 Task: Find directions from Portland to Cannon Beach, Oregon.
Action: Mouse moved to (64, 35)
Screenshot: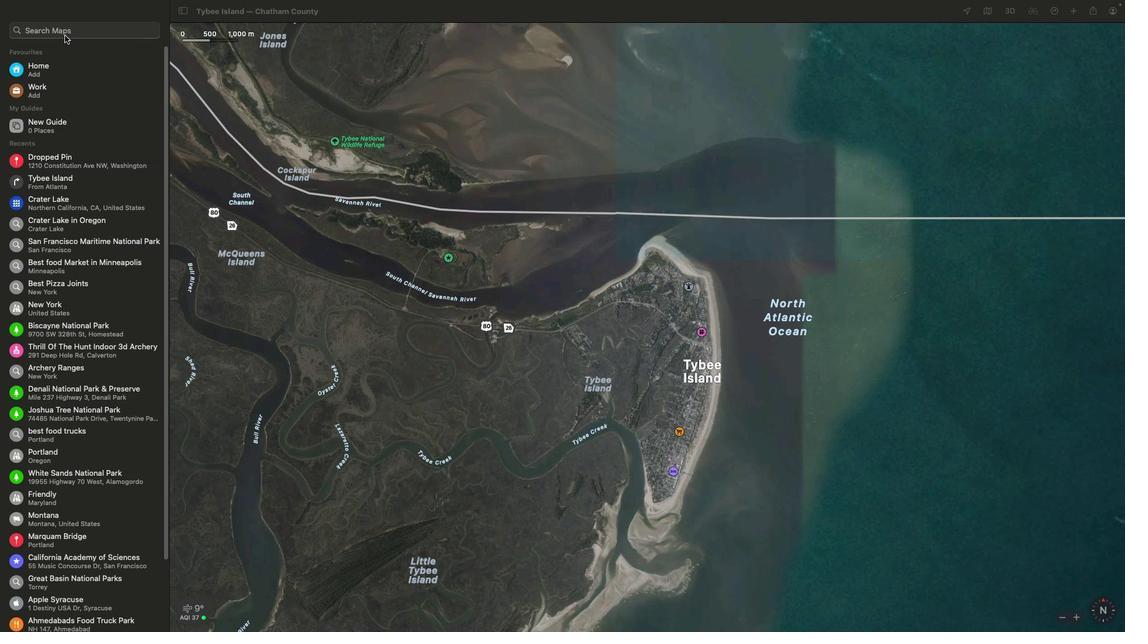 
Action: Mouse pressed left at (64, 35)
Screenshot: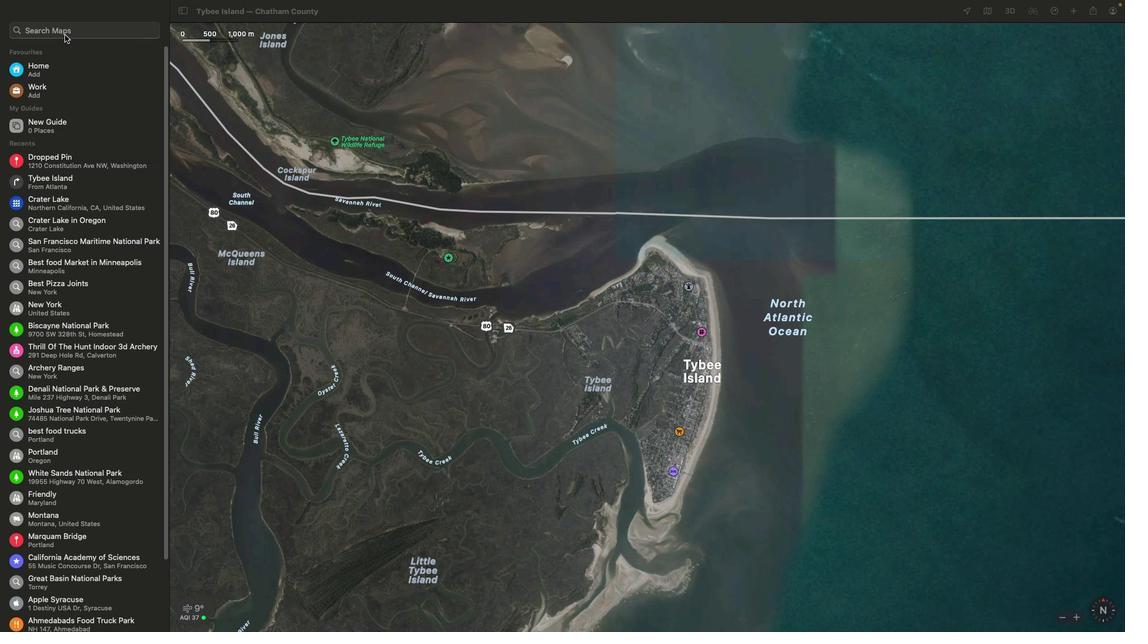 
Action: Mouse moved to (64, 34)
Screenshot: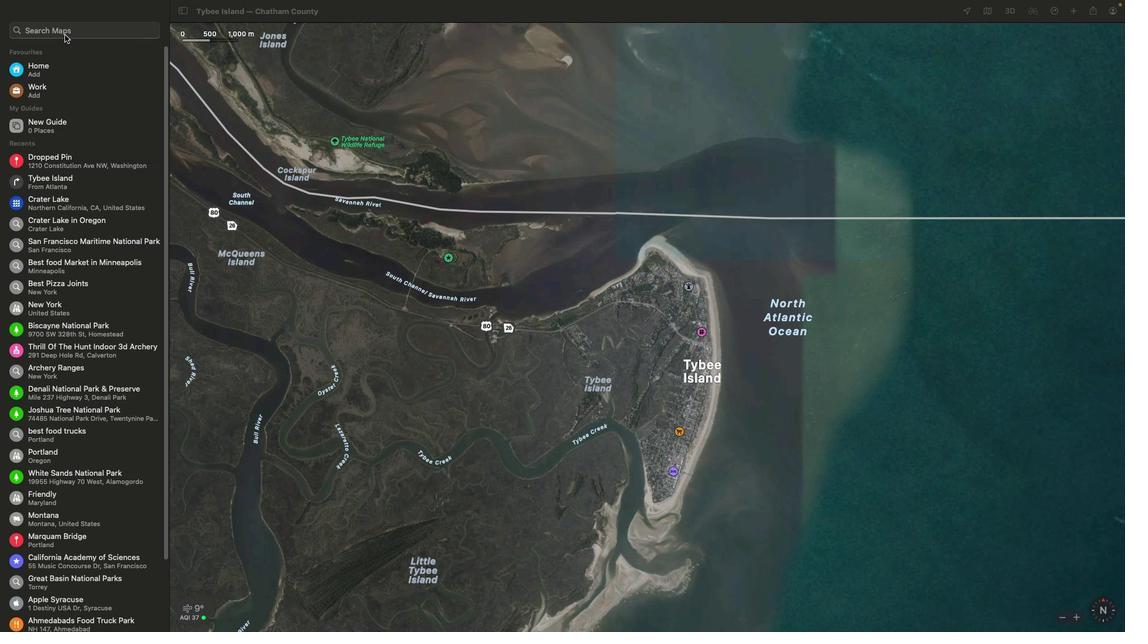 
Action: Key pressed Key.shift'P''o''r''t'Key.shift'L''a''n''d'Key.spaceKey.backspaceKey.backspaceKey.backspaceKey.backspaceKey.backspace'l''a''n''d'
Screenshot: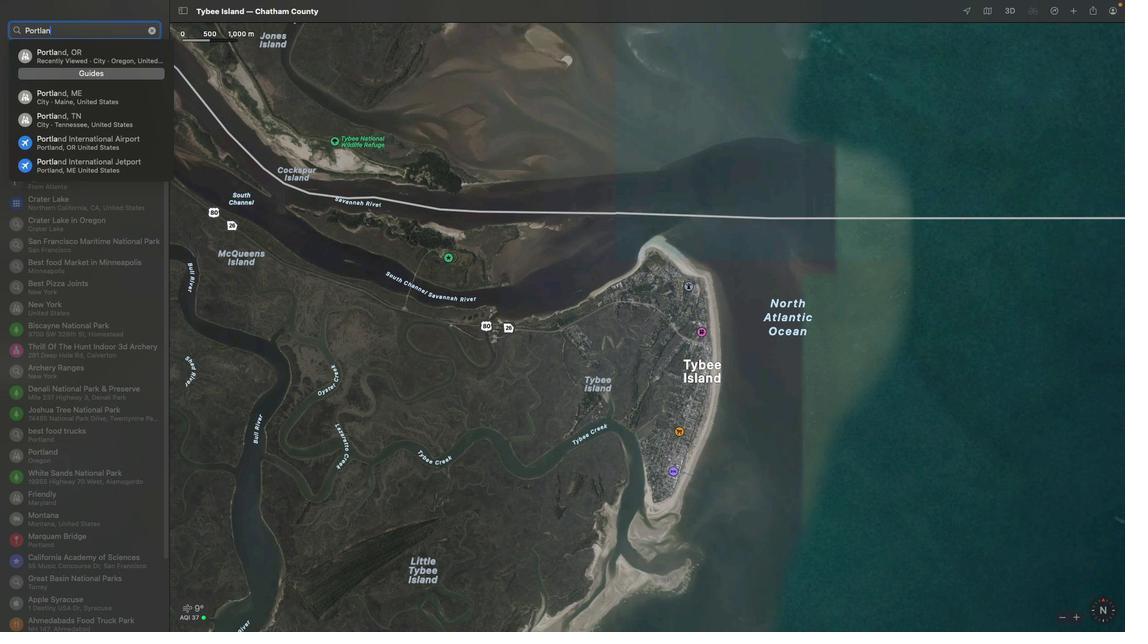
Action: Mouse moved to (1057, 12)
Screenshot: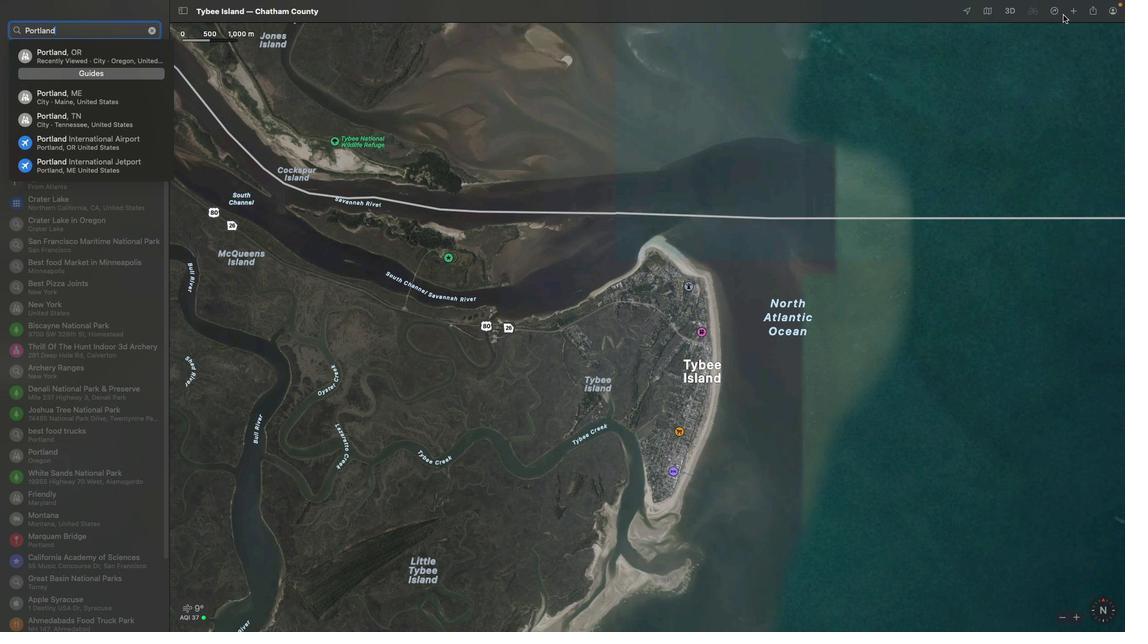 
Action: Mouse pressed left at (1057, 12)
Screenshot: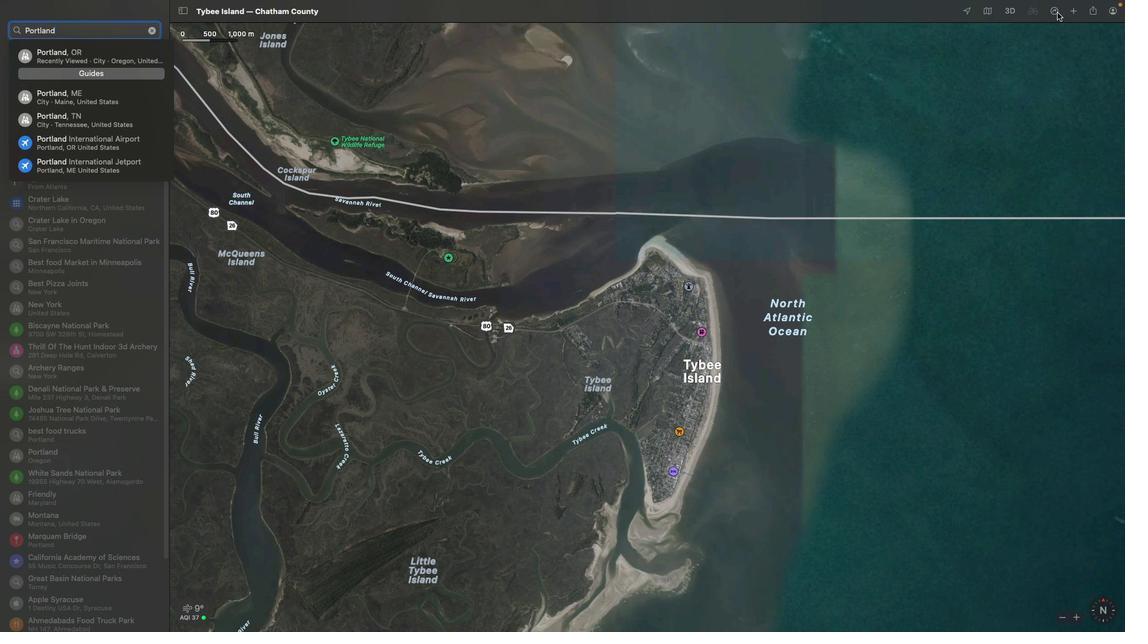 
Action: Mouse moved to (1078, 77)
Screenshot: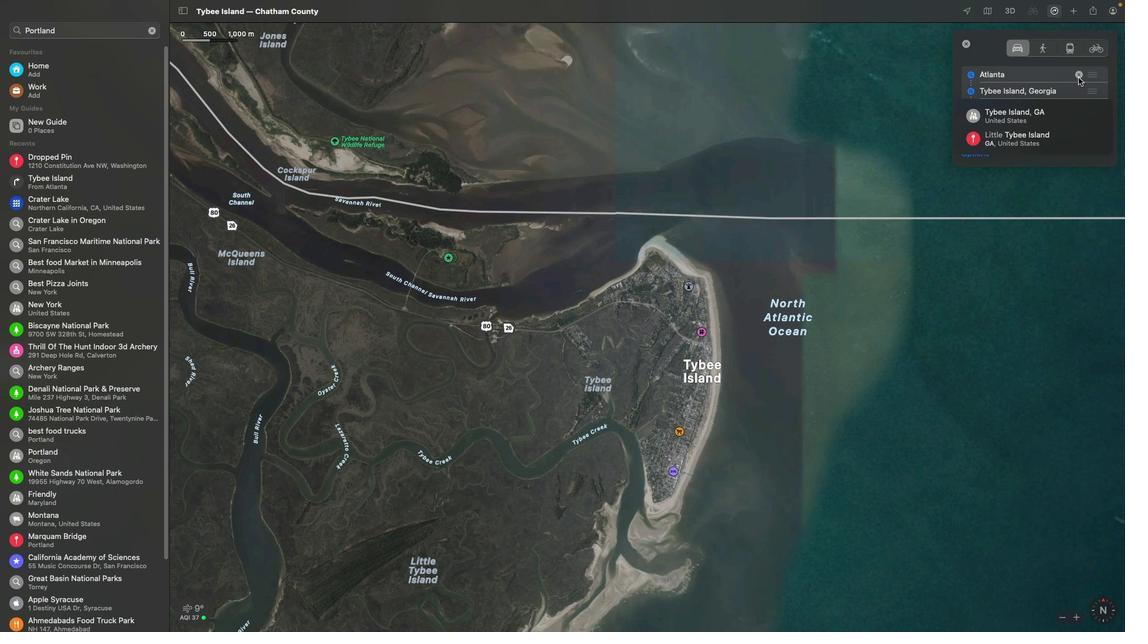 
Action: Mouse pressed left at (1078, 77)
Screenshot: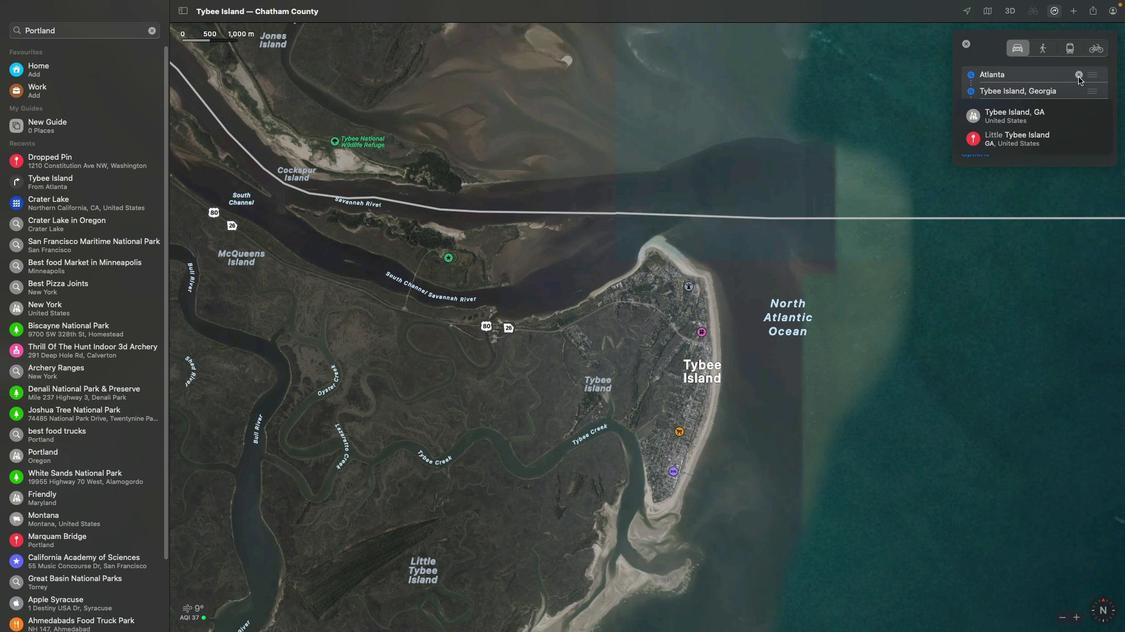 
Action: Mouse moved to (1002, 75)
Screenshot: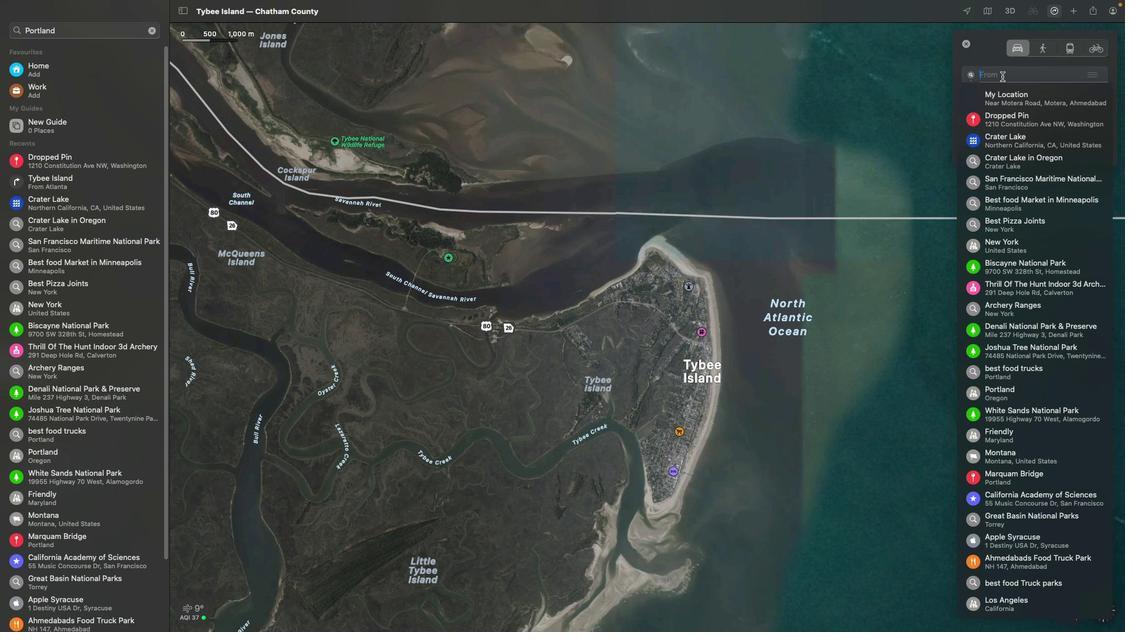 
Action: Mouse pressed left at (1002, 75)
Screenshot: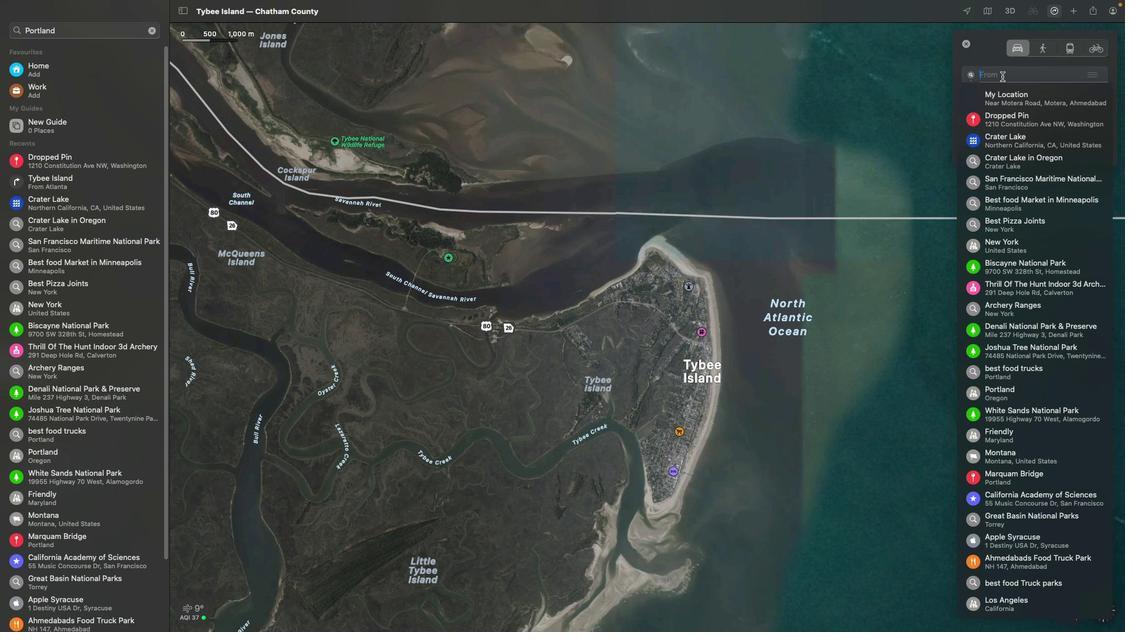 
Action: Key pressed Key.shift'P''o''r''t''l''a''n''d'Key.spaceKey.tab
Screenshot: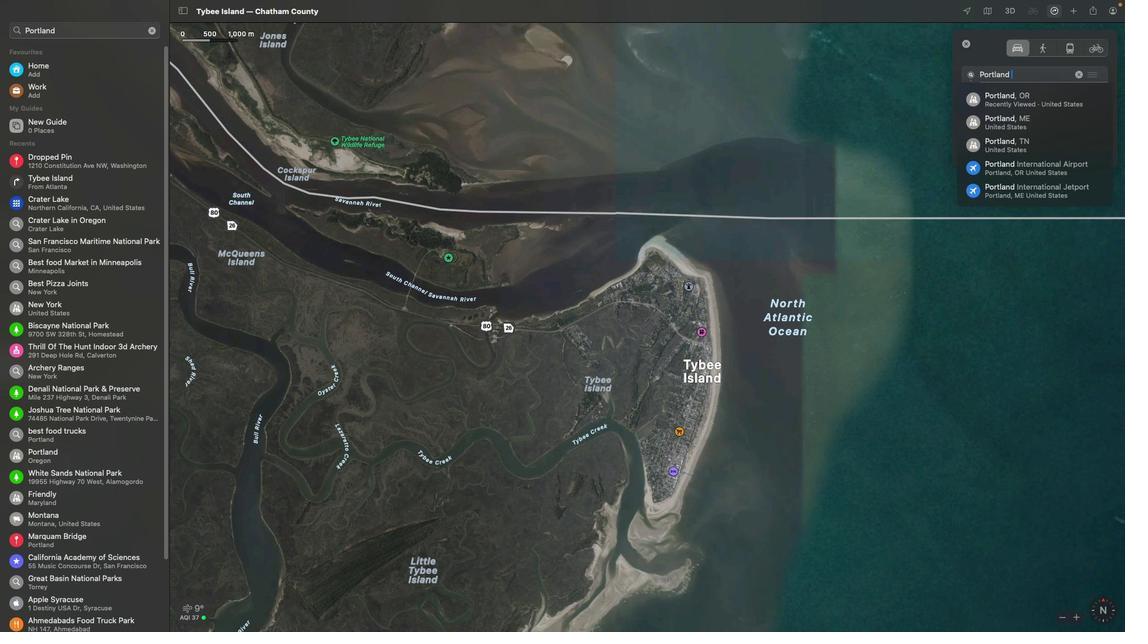 
Action: Mouse moved to (1076, 91)
Screenshot: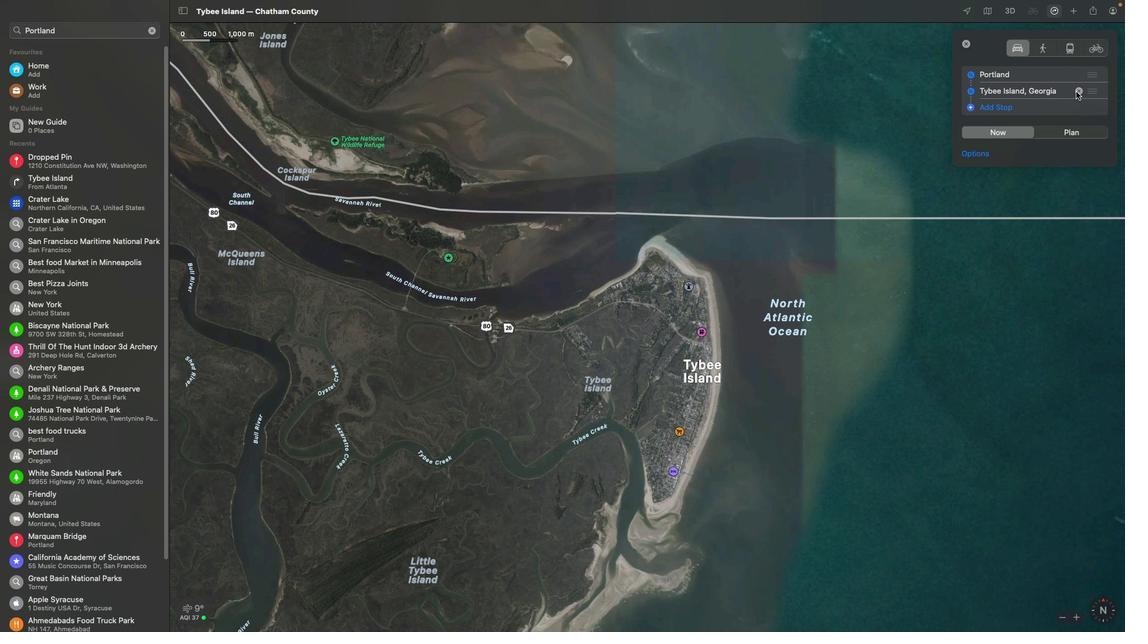 
Action: Mouse pressed left at (1076, 91)
Screenshot: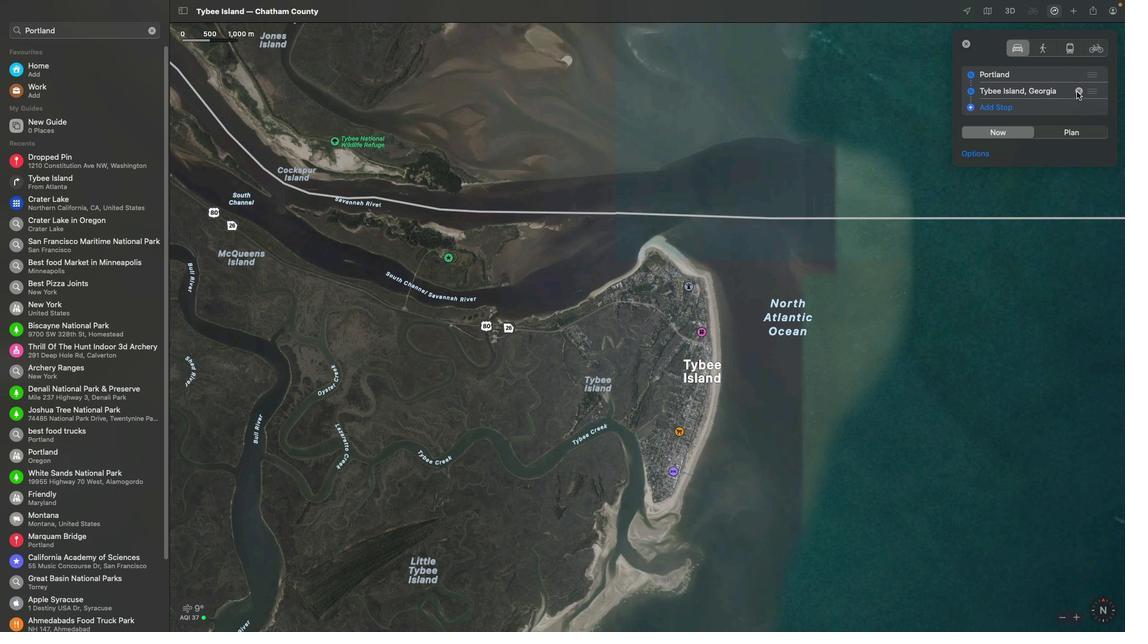 
Action: Mouse moved to (1057, 90)
Screenshot: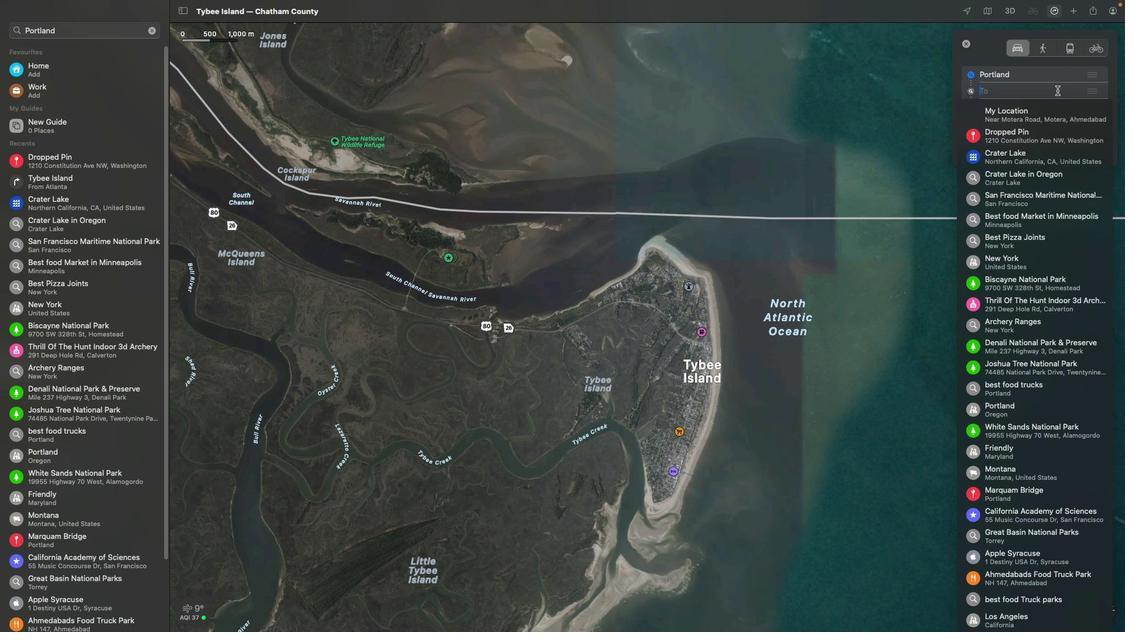 
Action: Mouse pressed left at (1057, 90)
Screenshot: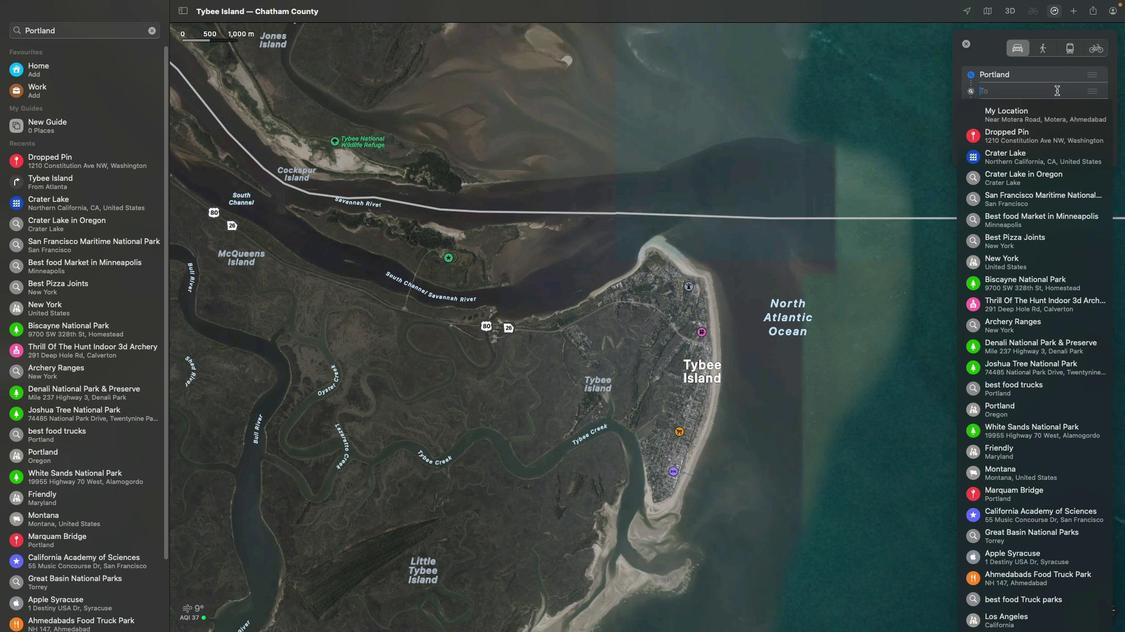 
Action: Mouse moved to (1055, 90)
Screenshot: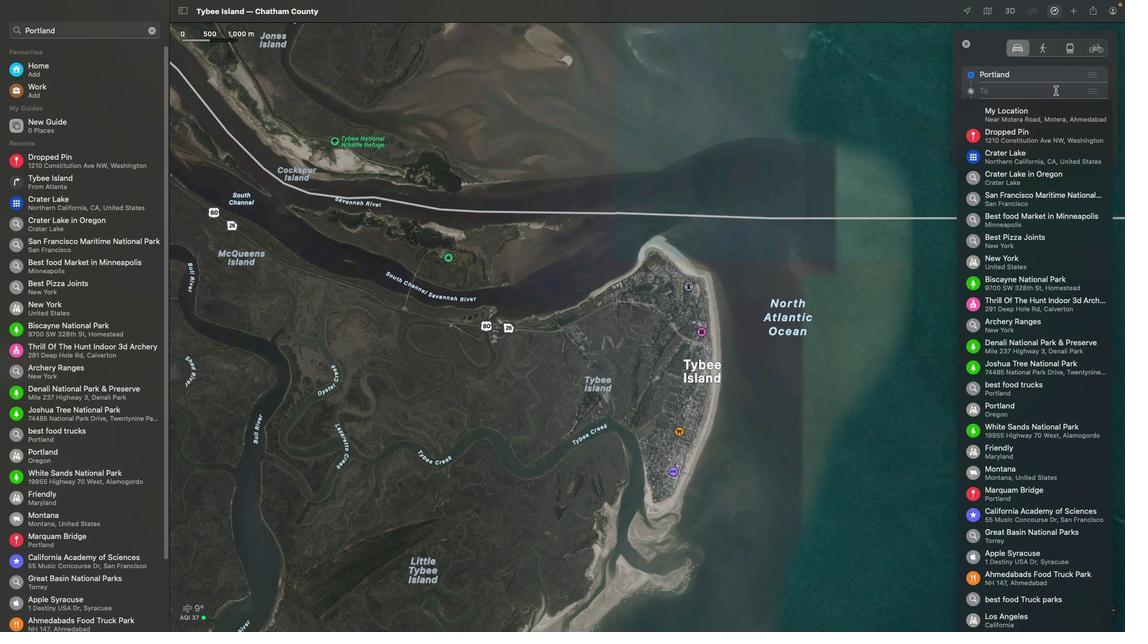 
Action: Key pressed Key.shift'C''a''n''n''o''n'Key.spaceKey.shift'B''e''a''c''h'Key.spaceKey.backspace','Key.spaceKey.shift'O''r''e''g''o''n'Key.space'\x03'
Screenshot: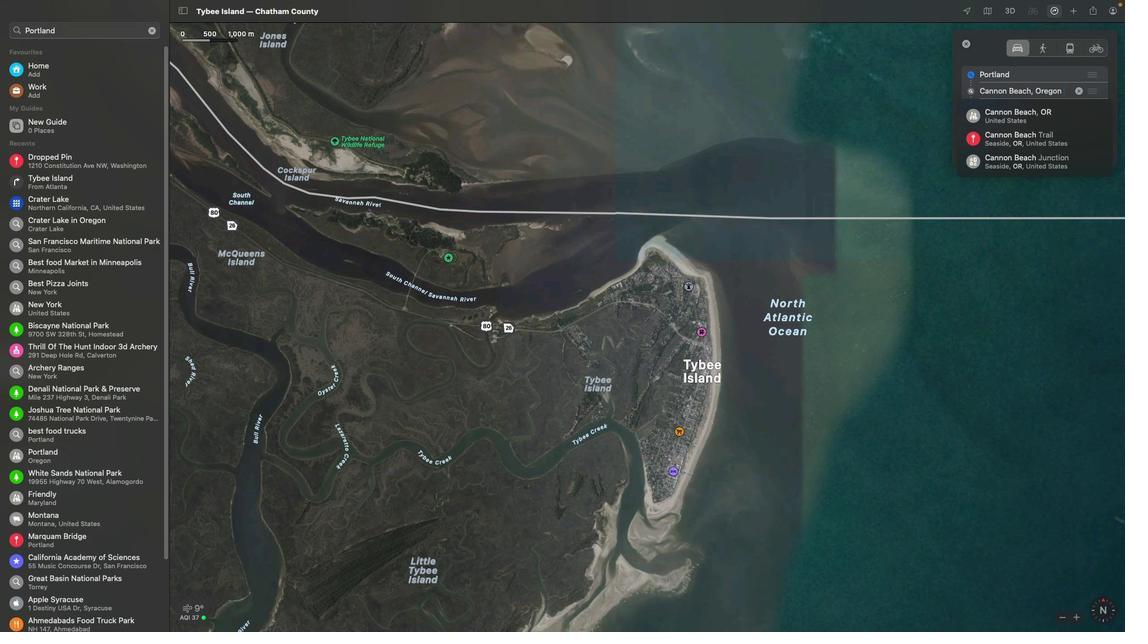 
Action: Mouse moved to (1026, 237)
Screenshot: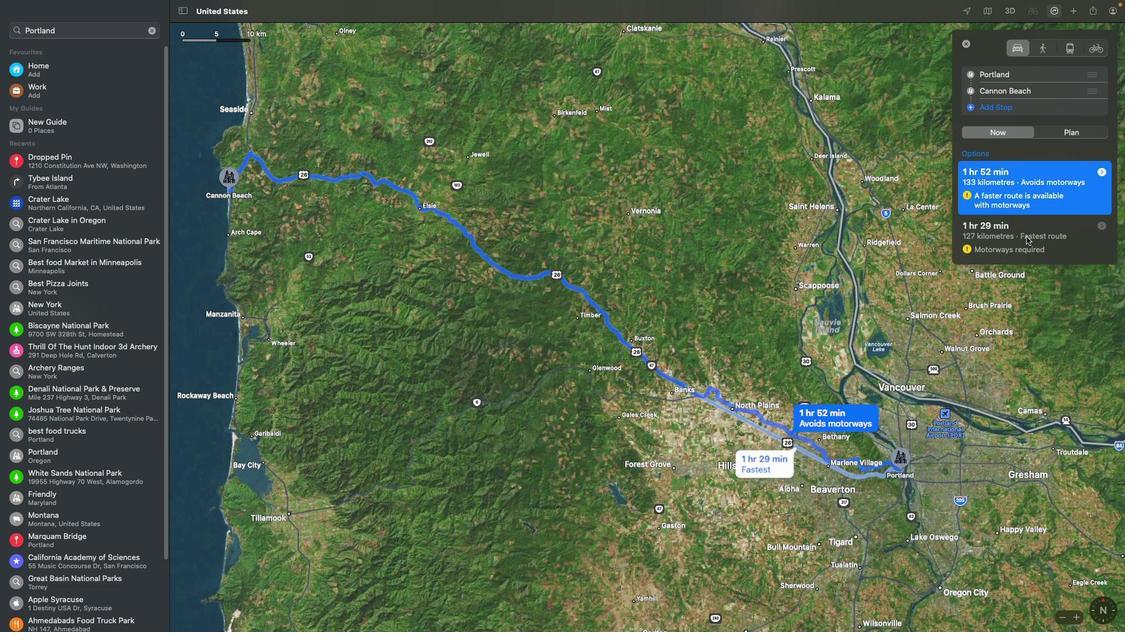
Action: Mouse pressed left at (1026, 237)
Screenshot: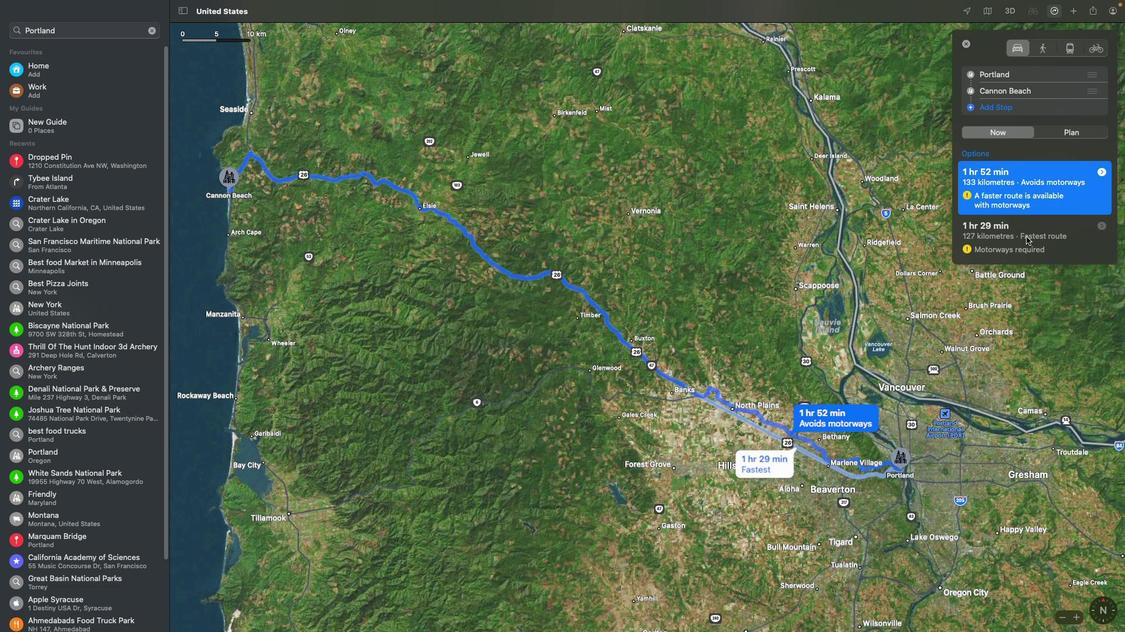 
Action: Mouse moved to (1021, 201)
Screenshot: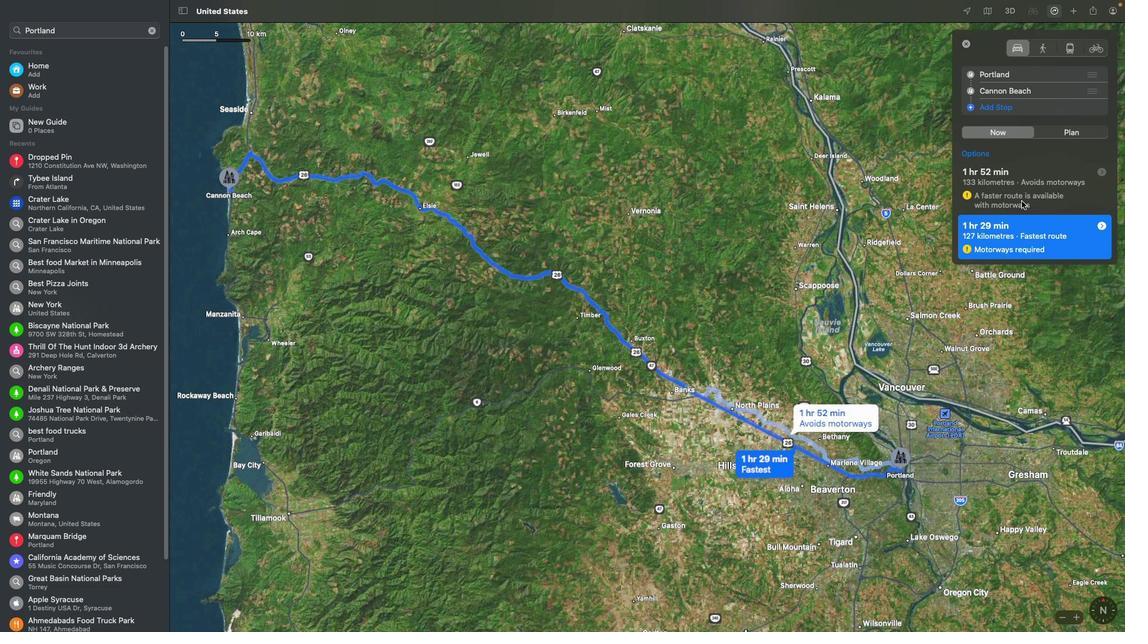 
Action: Mouse pressed left at (1021, 201)
Screenshot: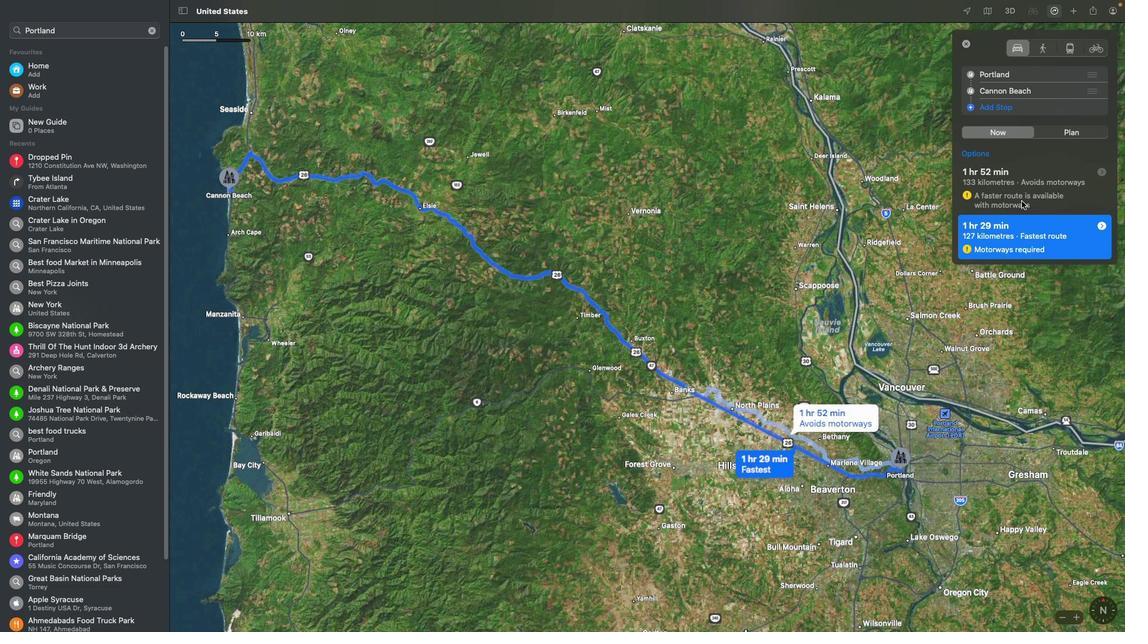 
Action: Mouse moved to (990, 237)
Screenshot: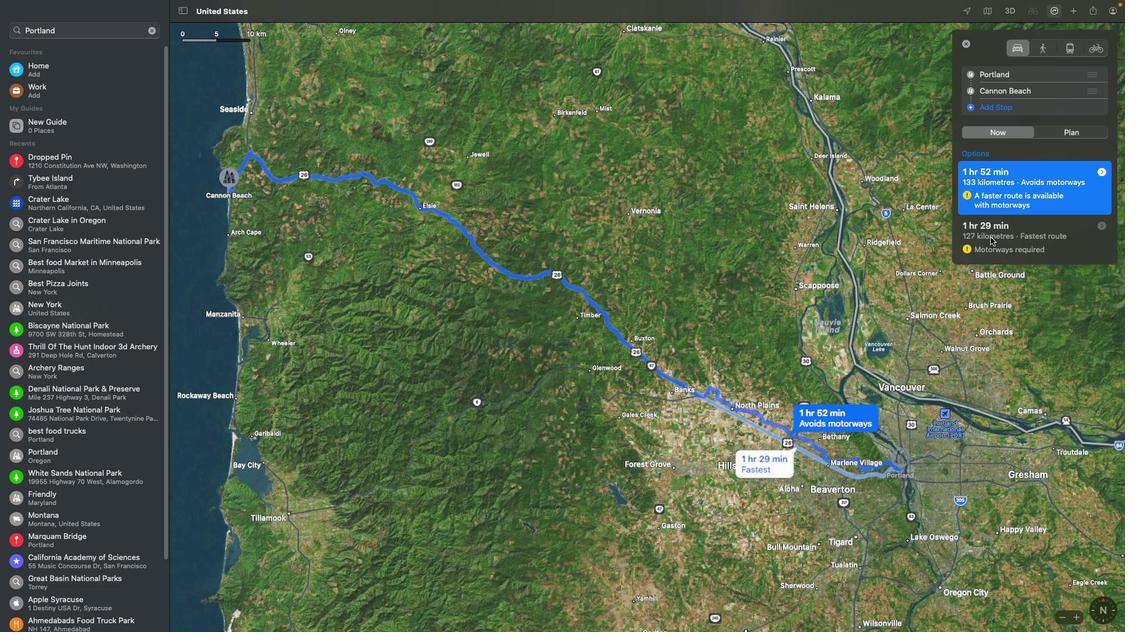 
Action: Mouse pressed left at (990, 237)
Screenshot: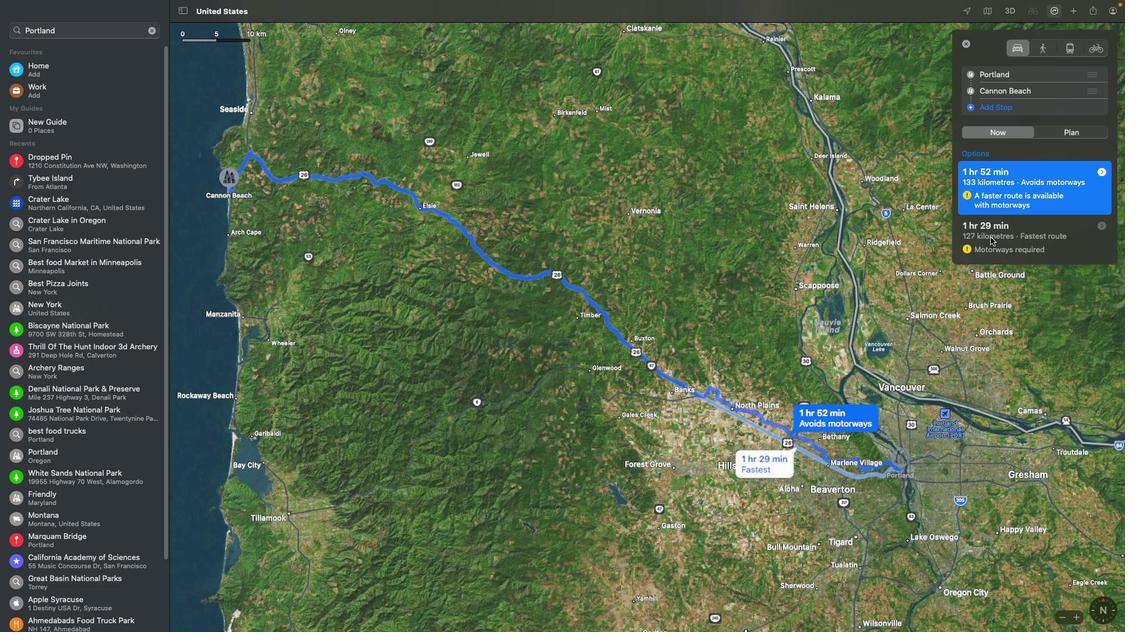 
Action: Mouse moved to (1005, 171)
Screenshot: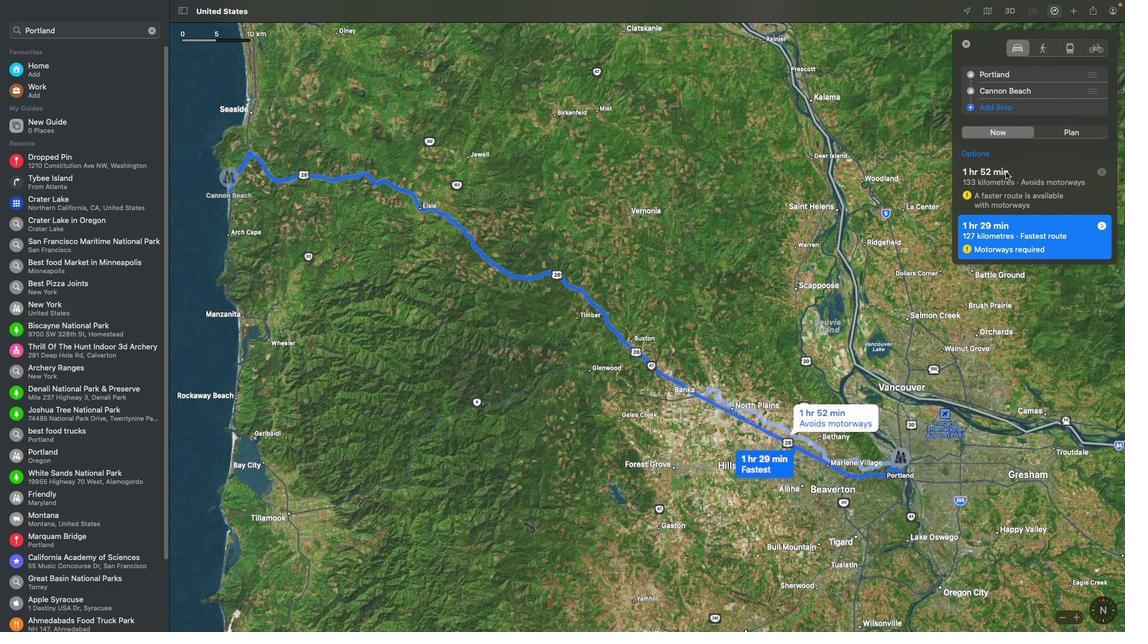 
Action: Mouse pressed left at (1005, 171)
Screenshot: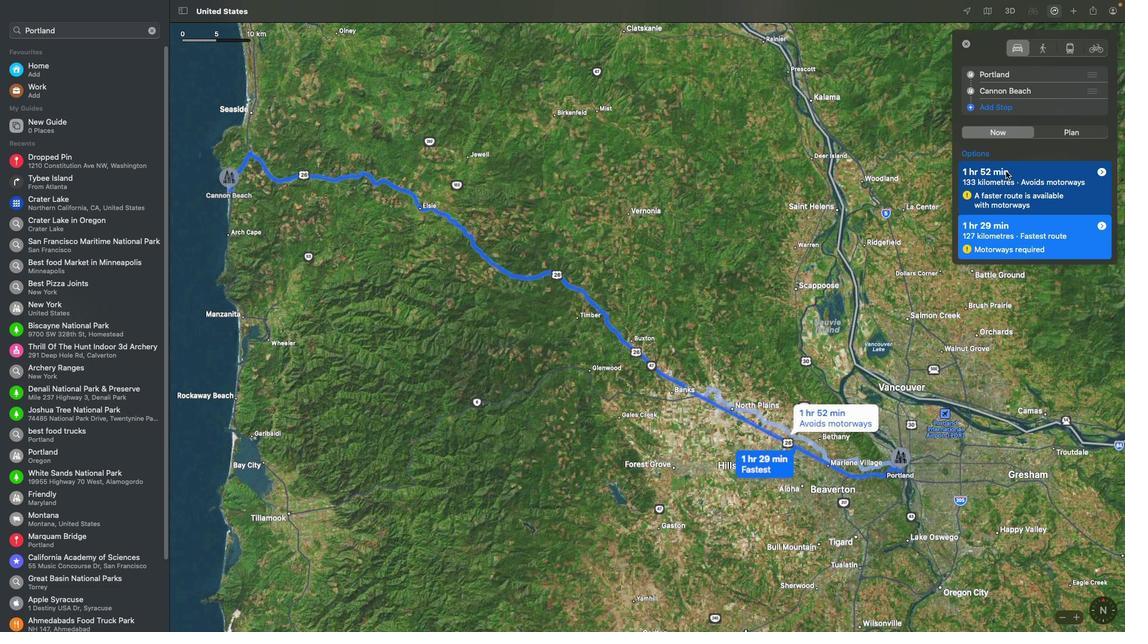 
Action: Mouse moved to (839, 301)
Screenshot: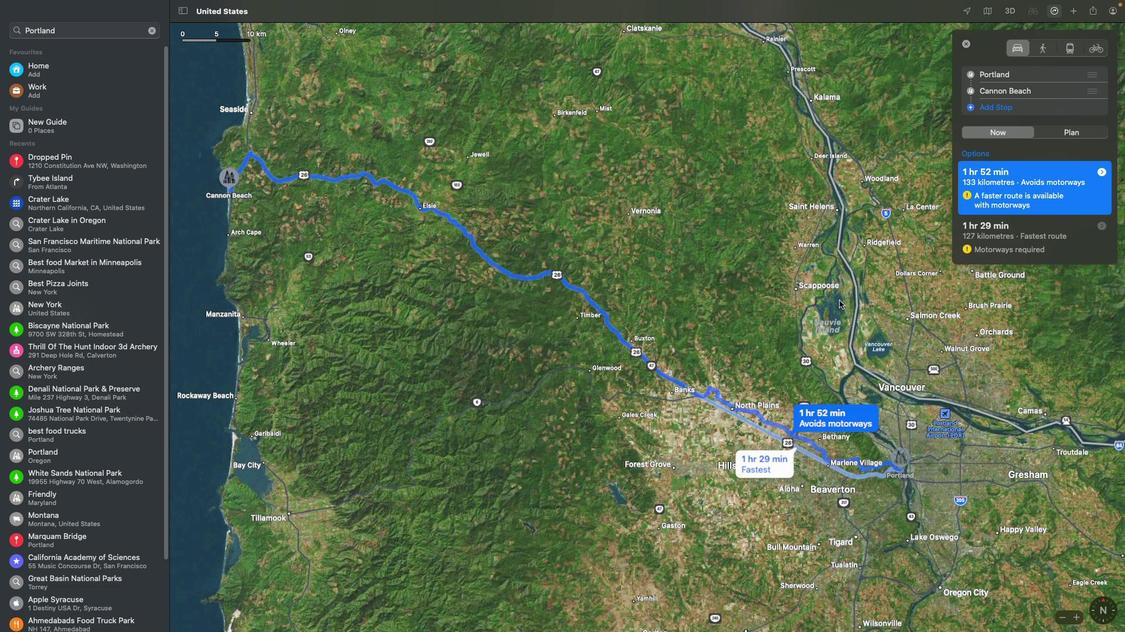 
